 Task: Add a condition where "Channel Is not Chat transcript" in pending tickets.
Action: Mouse moved to (114, 370)
Screenshot: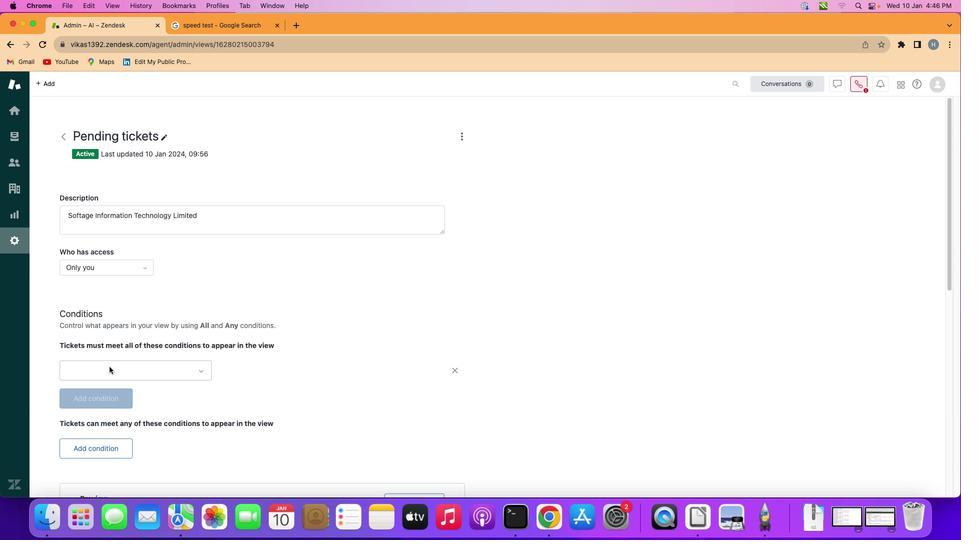 
Action: Mouse pressed left at (114, 370)
Screenshot: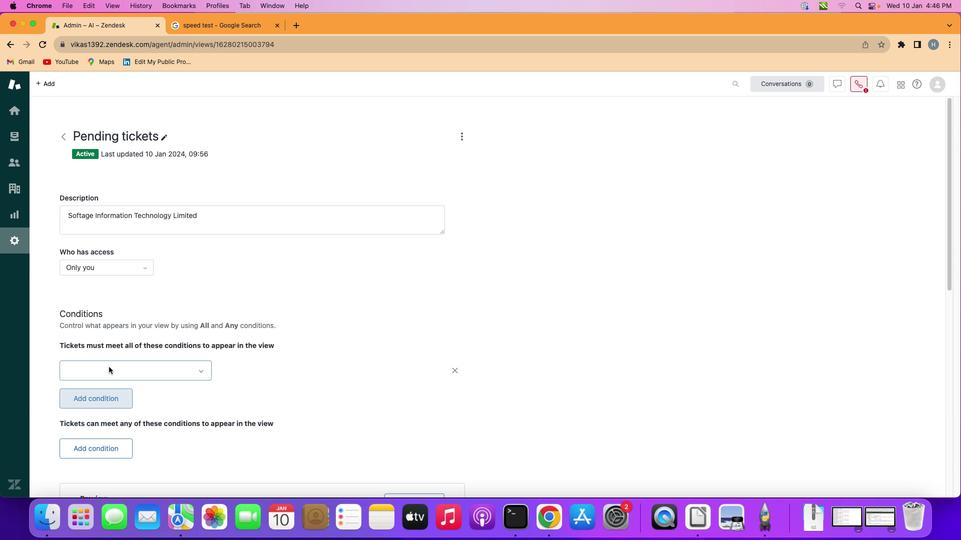
Action: Mouse moved to (150, 369)
Screenshot: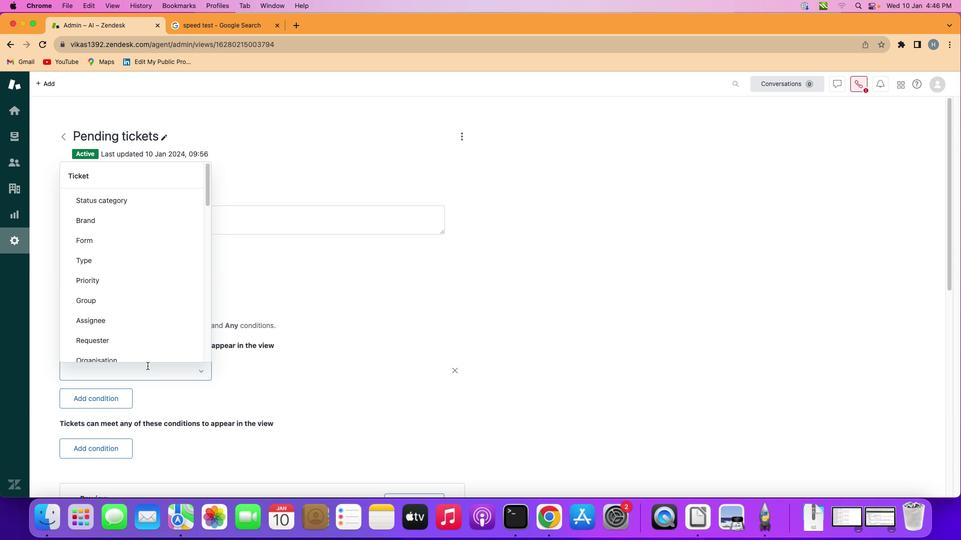 
Action: Mouse pressed left at (150, 369)
Screenshot: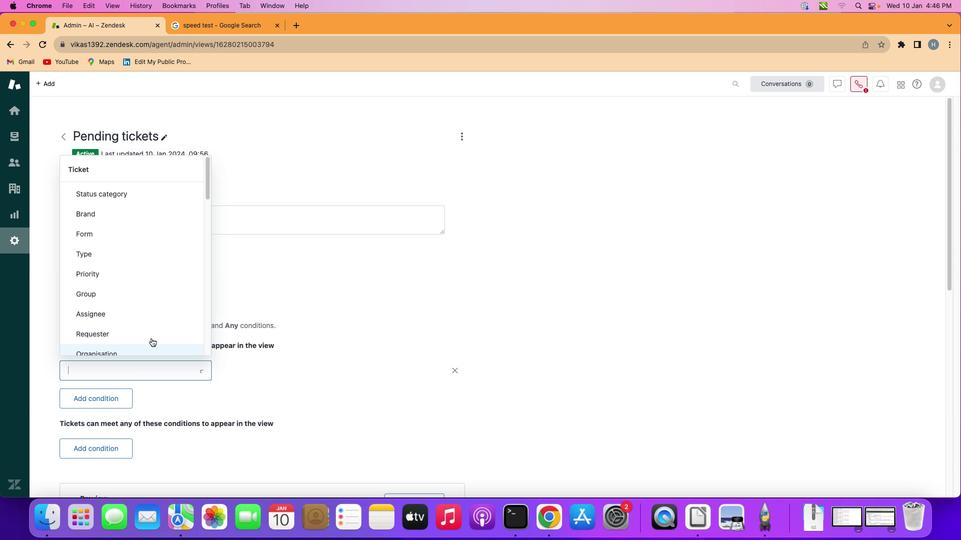
Action: Mouse moved to (156, 246)
Screenshot: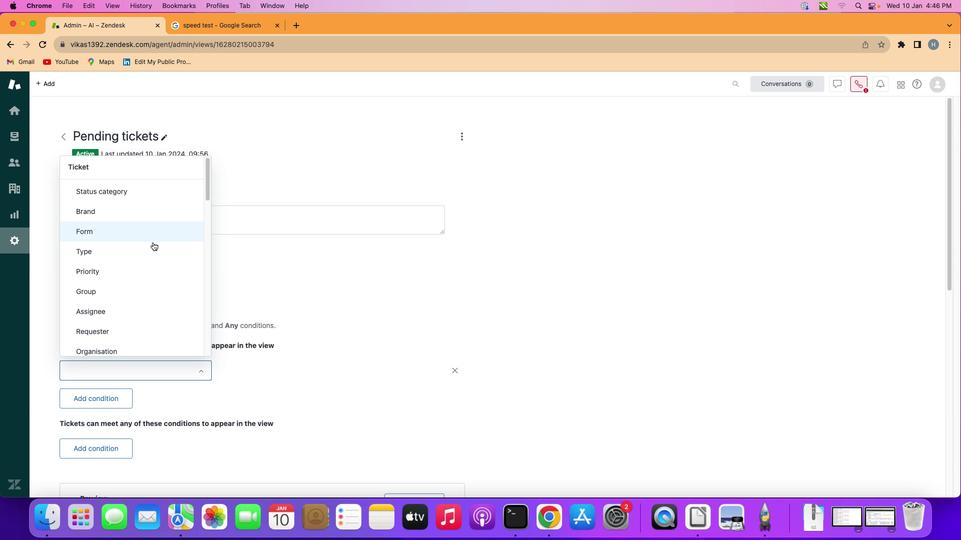 
Action: Mouse scrolled (156, 246) with delta (3, 3)
Screenshot: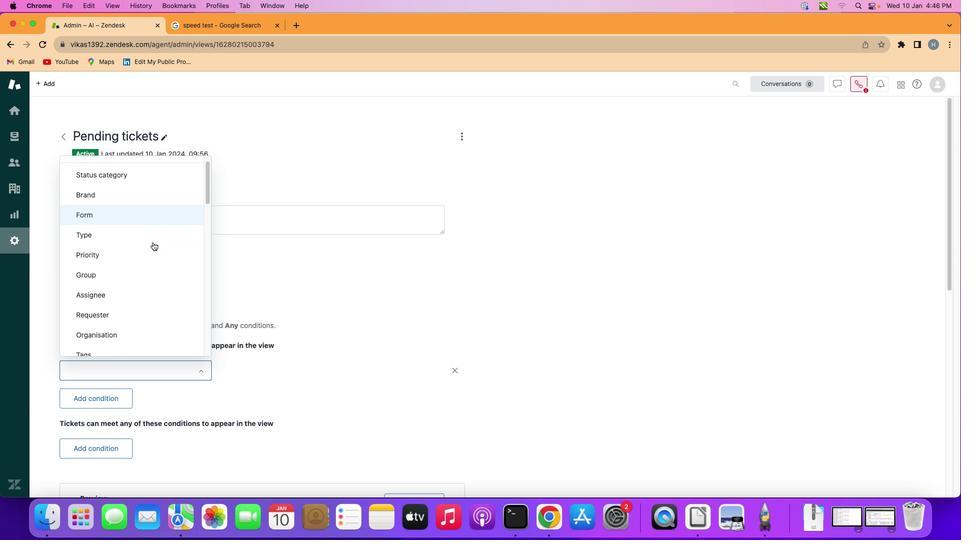 
Action: Mouse scrolled (156, 246) with delta (3, 3)
Screenshot: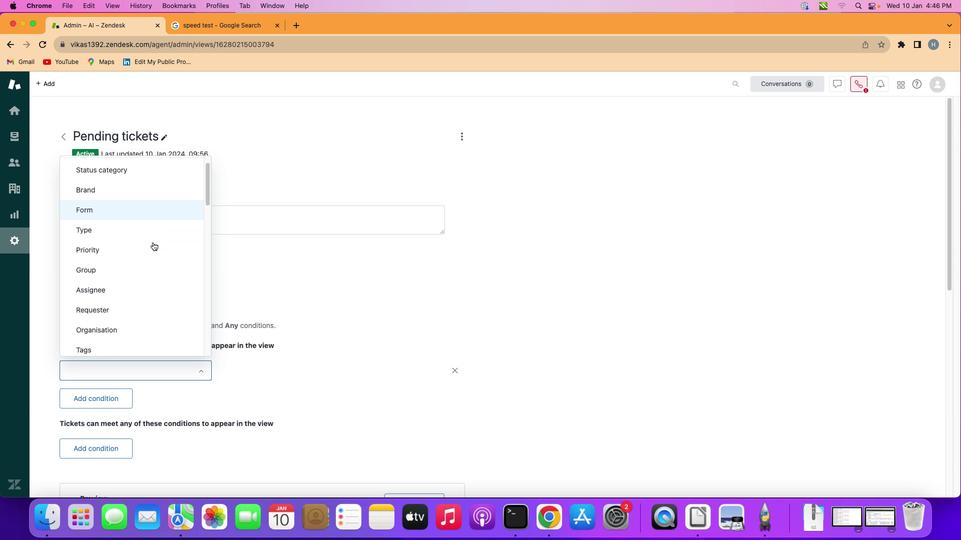 
Action: Mouse scrolled (156, 246) with delta (3, 3)
Screenshot: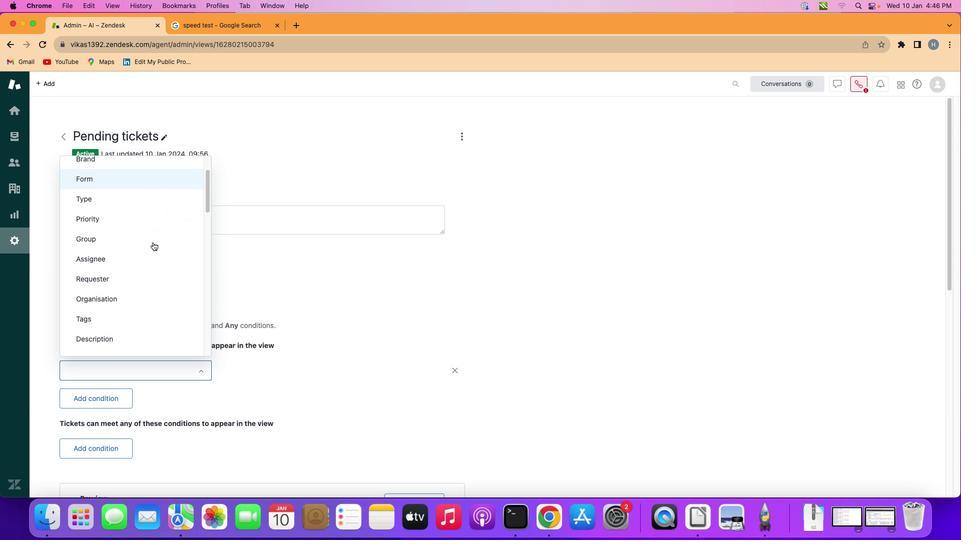 
Action: Mouse scrolled (156, 246) with delta (3, 3)
Screenshot: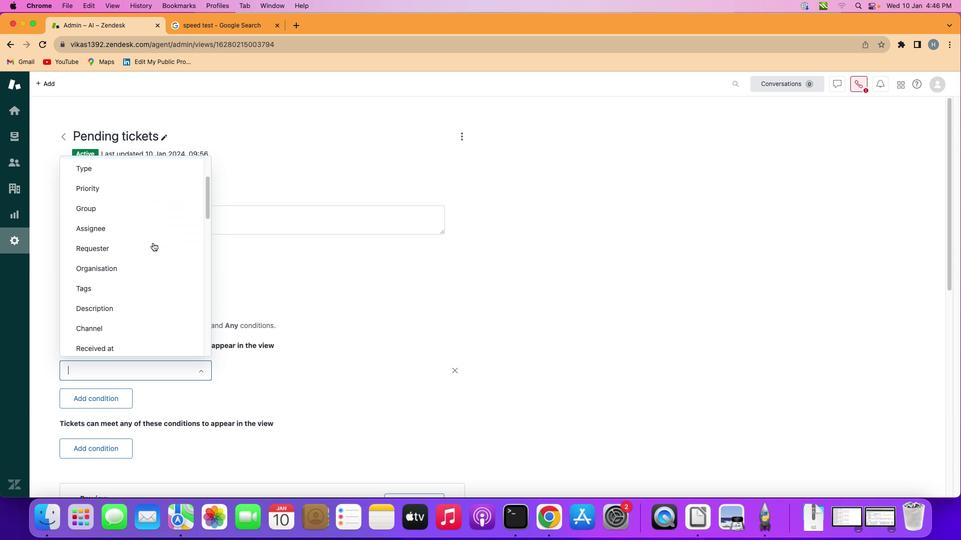 
Action: Mouse scrolled (156, 246) with delta (3, 3)
Screenshot: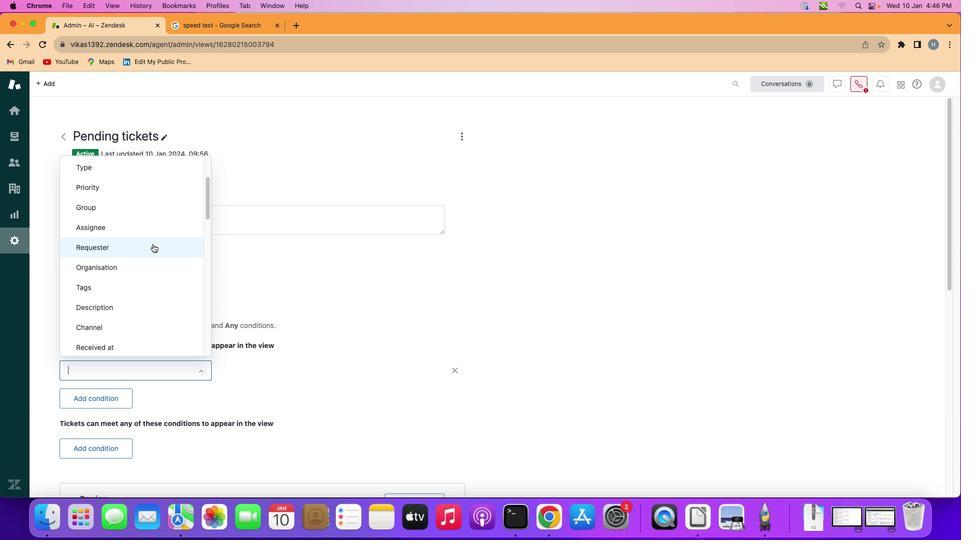 
Action: Mouse moved to (156, 248)
Screenshot: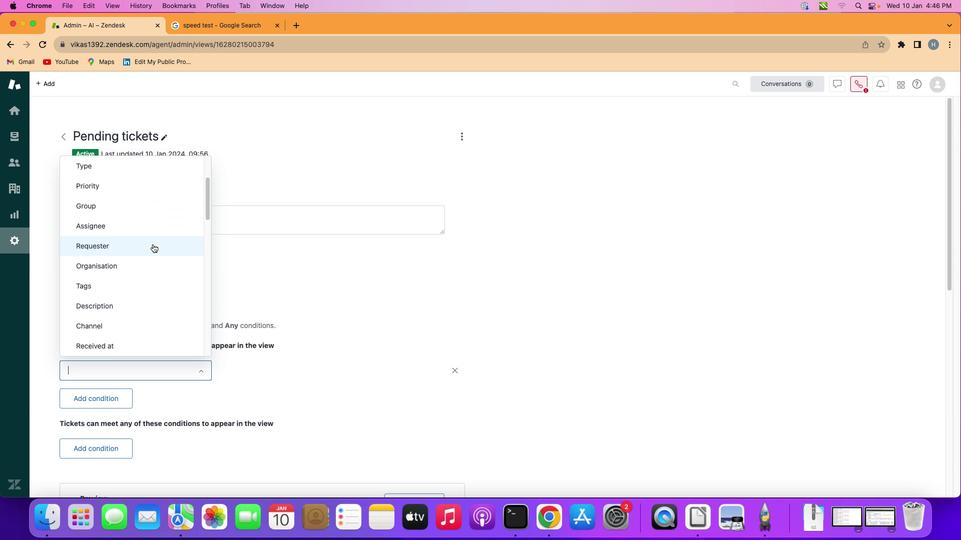 
Action: Mouse scrolled (156, 248) with delta (3, 3)
Screenshot: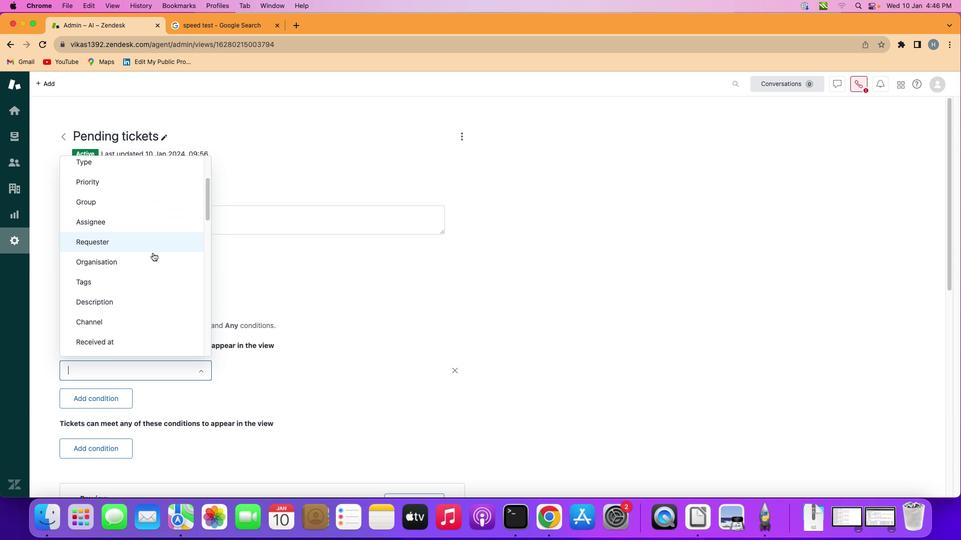 
Action: Mouse scrolled (156, 248) with delta (3, 3)
Screenshot: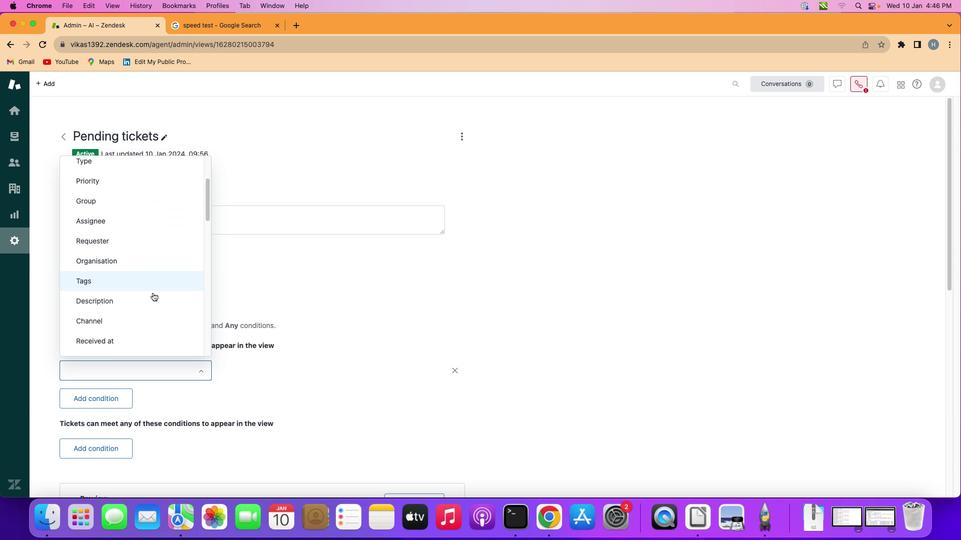 
Action: Mouse moved to (156, 321)
Screenshot: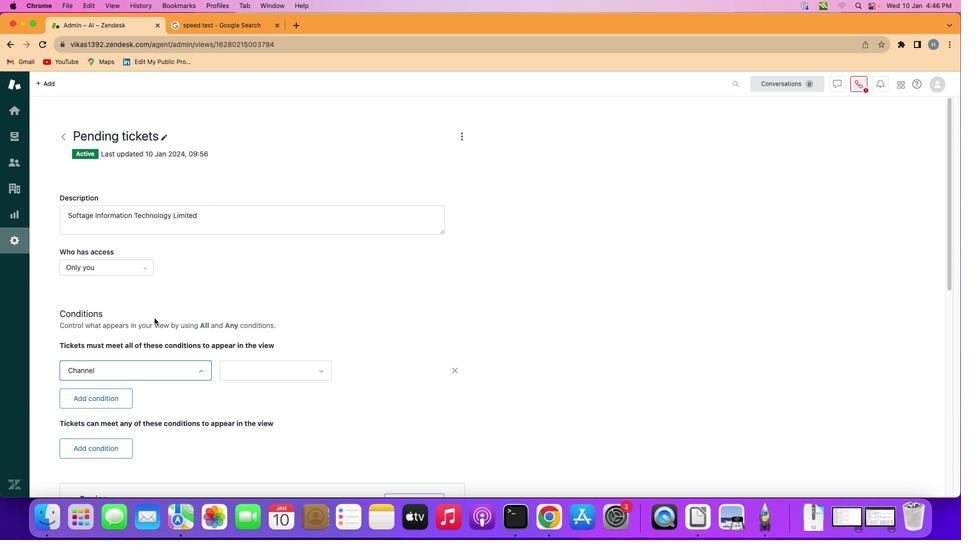 
Action: Mouse pressed left at (156, 321)
Screenshot: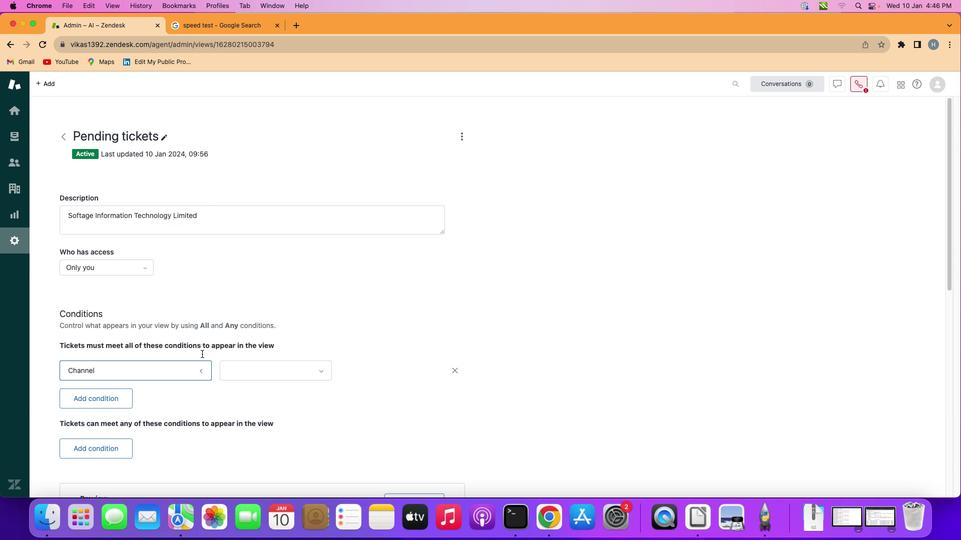 
Action: Mouse moved to (268, 373)
Screenshot: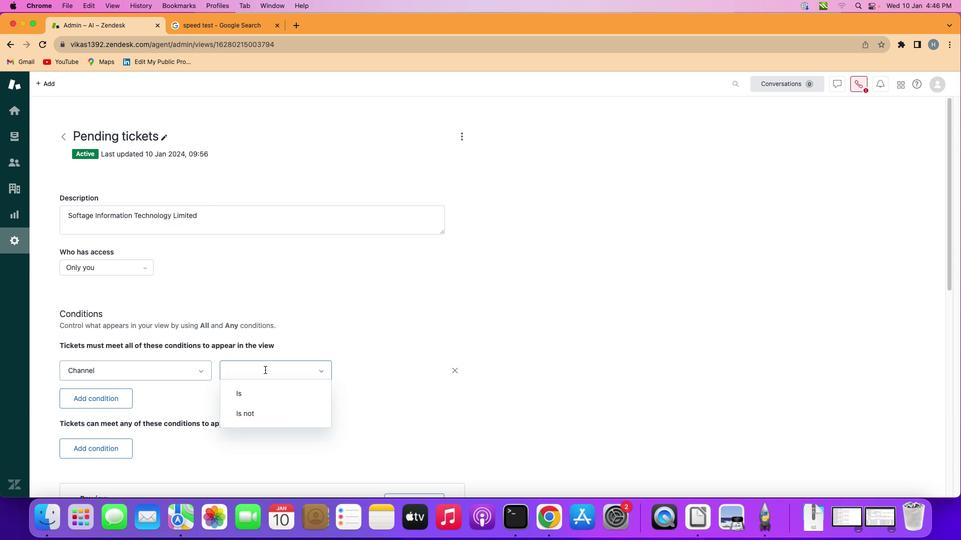 
Action: Mouse pressed left at (268, 373)
Screenshot: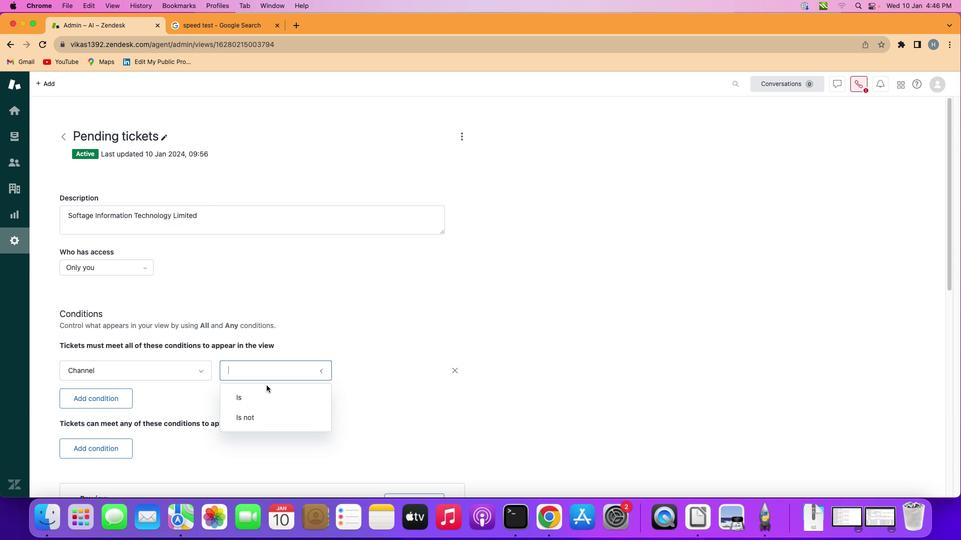 
Action: Mouse moved to (271, 421)
Screenshot: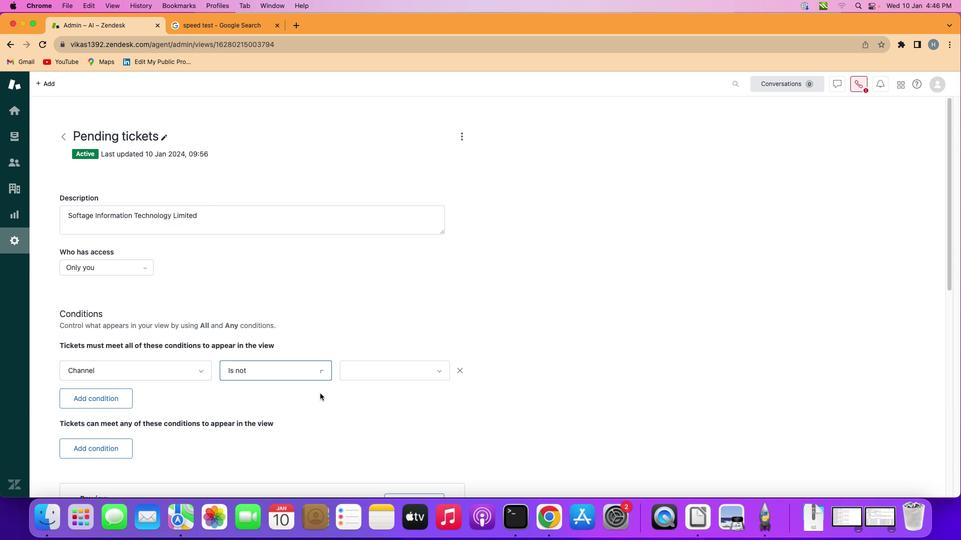 
Action: Mouse pressed left at (271, 421)
Screenshot: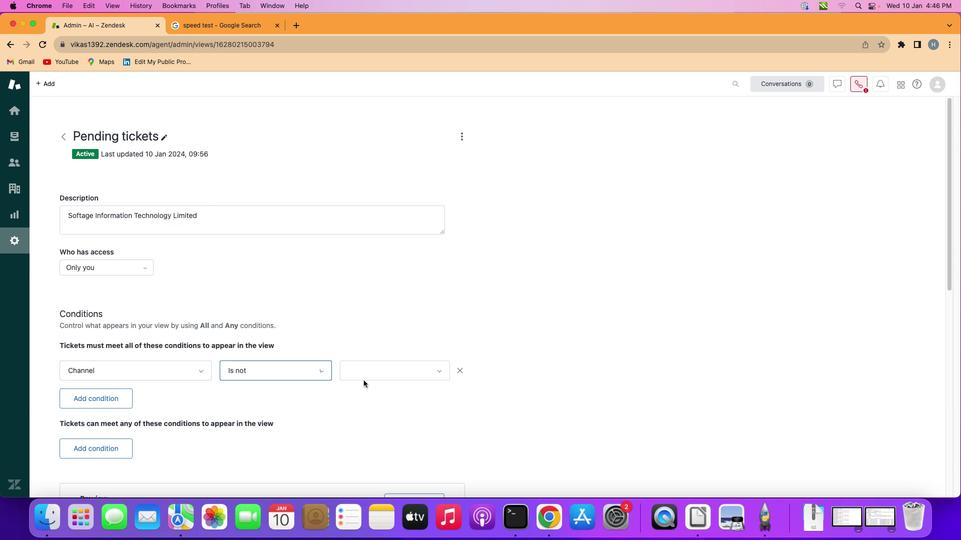 
Action: Mouse moved to (380, 372)
Screenshot: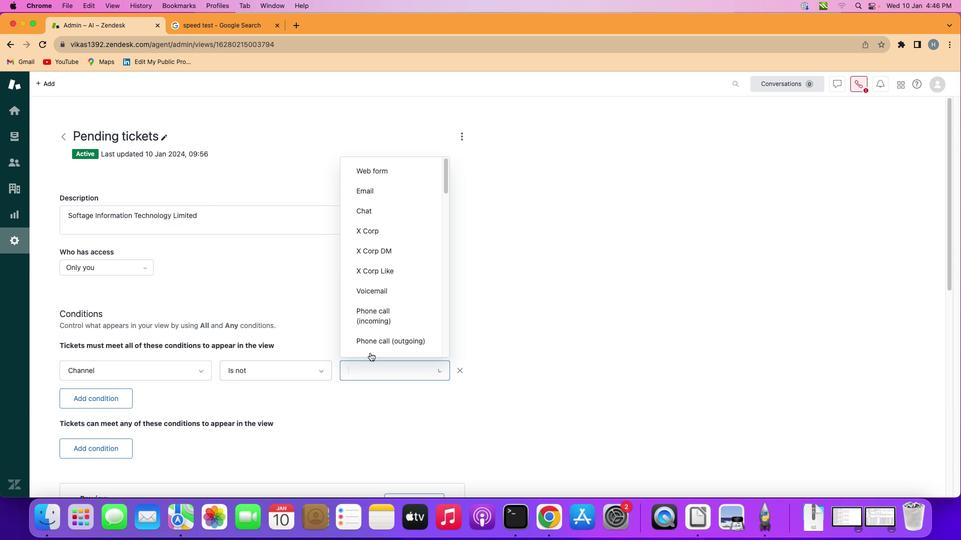 
Action: Mouse pressed left at (380, 372)
Screenshot: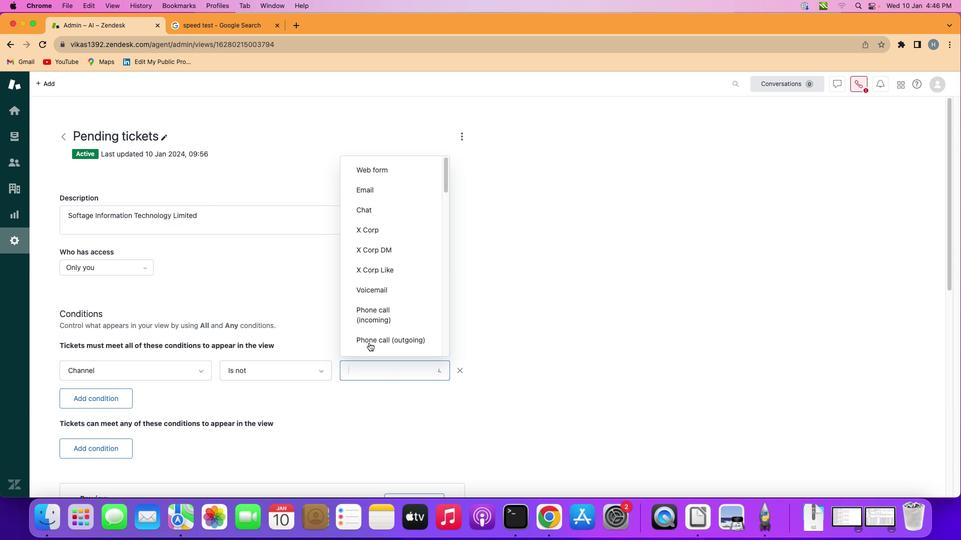 
Action: Mouse moved to (403, 271)
Screenshot: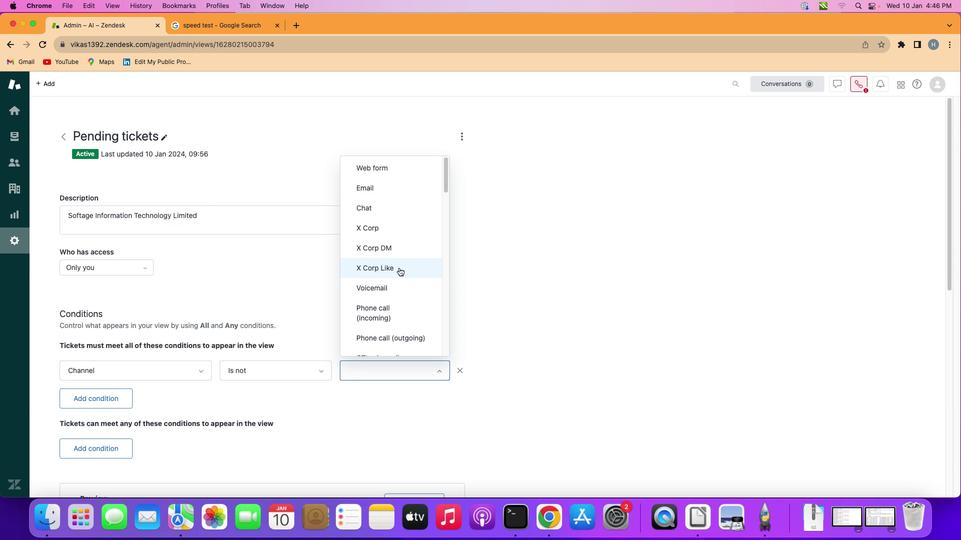
Action: Mouse scrolled (403, 271) with delta (3, 3)
Screenshot: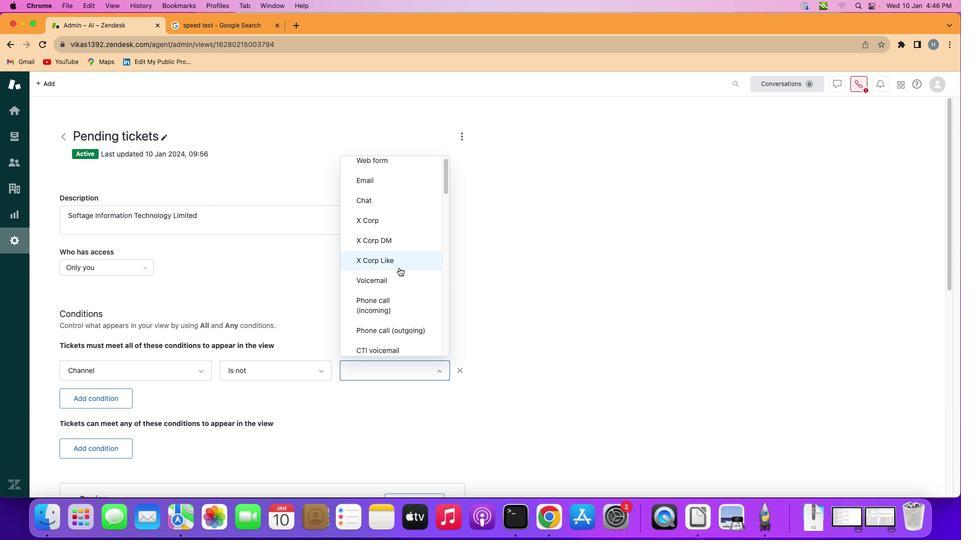 
Action: Mouse scrolled (403, 271) with delta (3, 3)
Screenshot: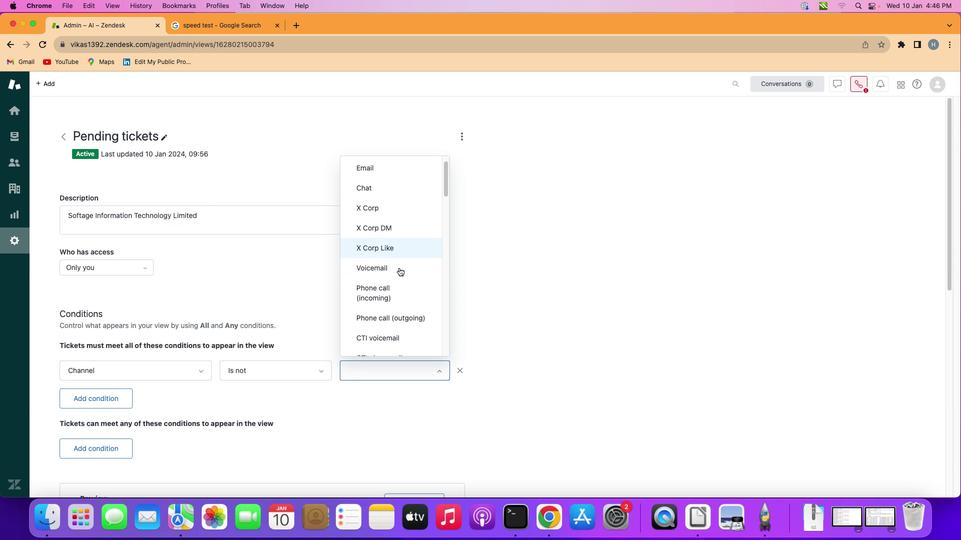 
Action: Mouse scrolled (403, 271) with delta (3, 3)
Screenshot: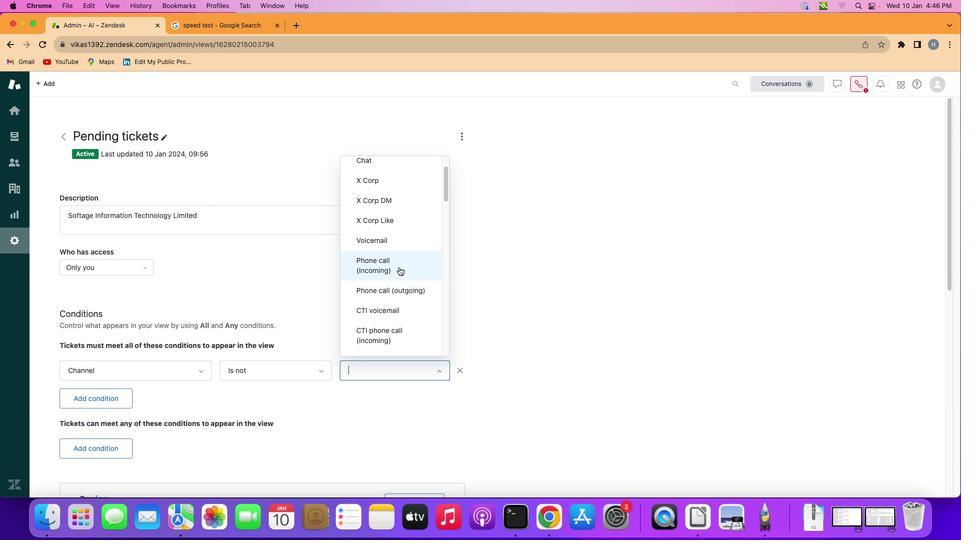 
Action: Mouse scrolled (403, 271) with delta (3, 3)
Screenshot: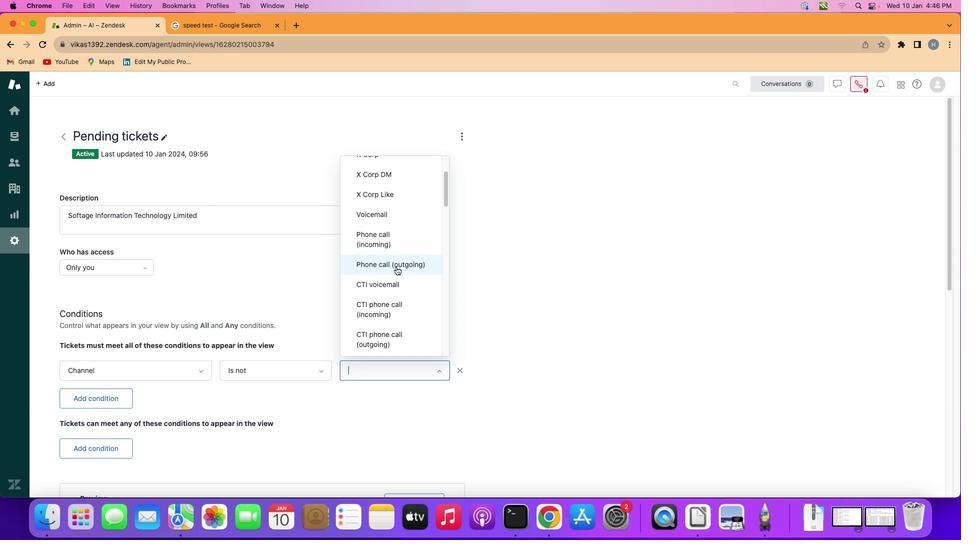 
Action: Mouse scrolled (403, 271) with delta (3, 3)
Screenshot: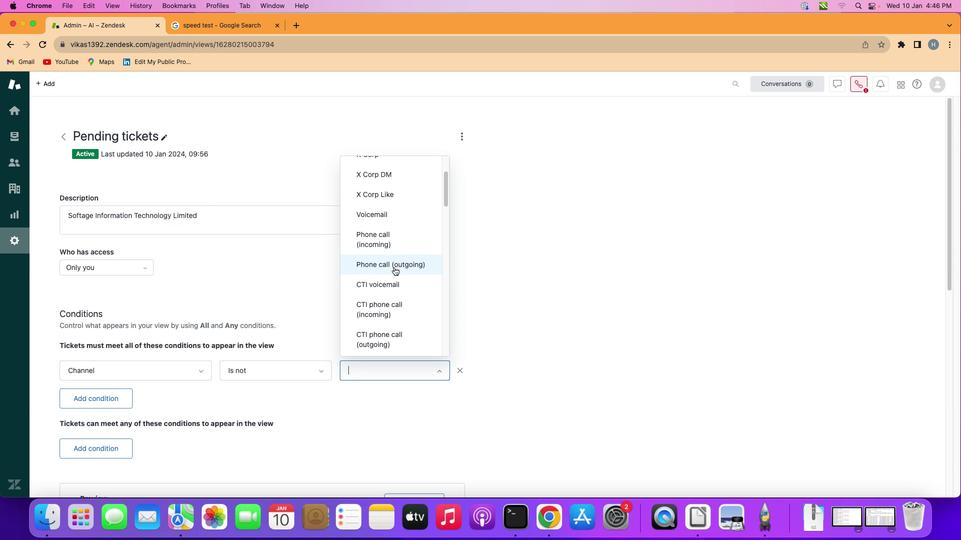 
Action: Mouse moved to (397, 270)
Screenshot: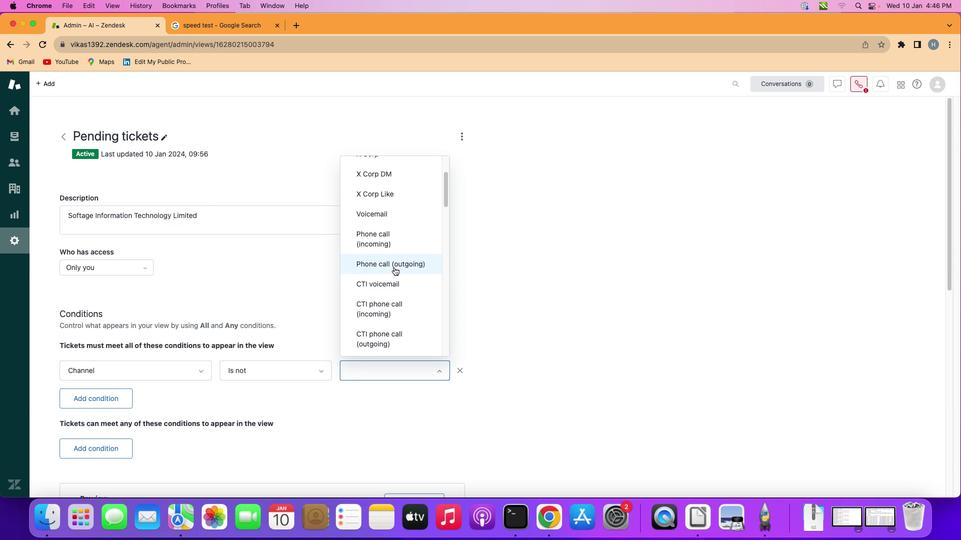 
Action: Mouse scrolled (397, 270) with delta (3, 3)
Screenshot: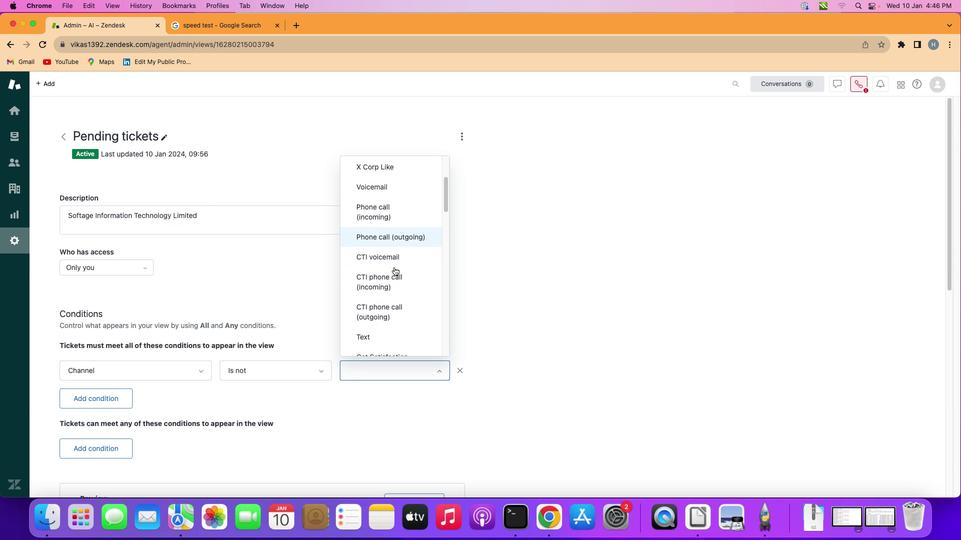 
Action: Mouse scrolled (397, 270) with delta (3, 3)
Screenshot: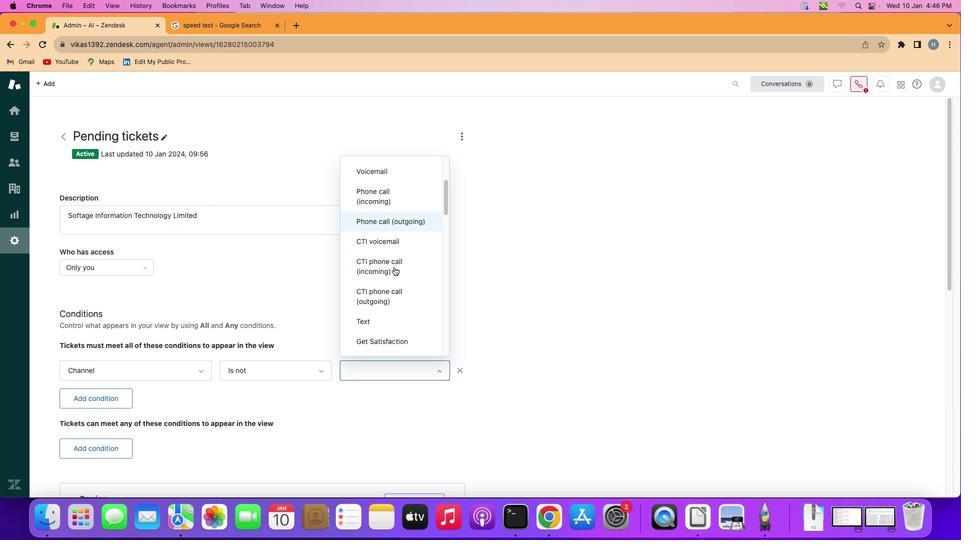 
Action: Mouse scrolled (397, 270) with delta (3, 3)
Screenshot: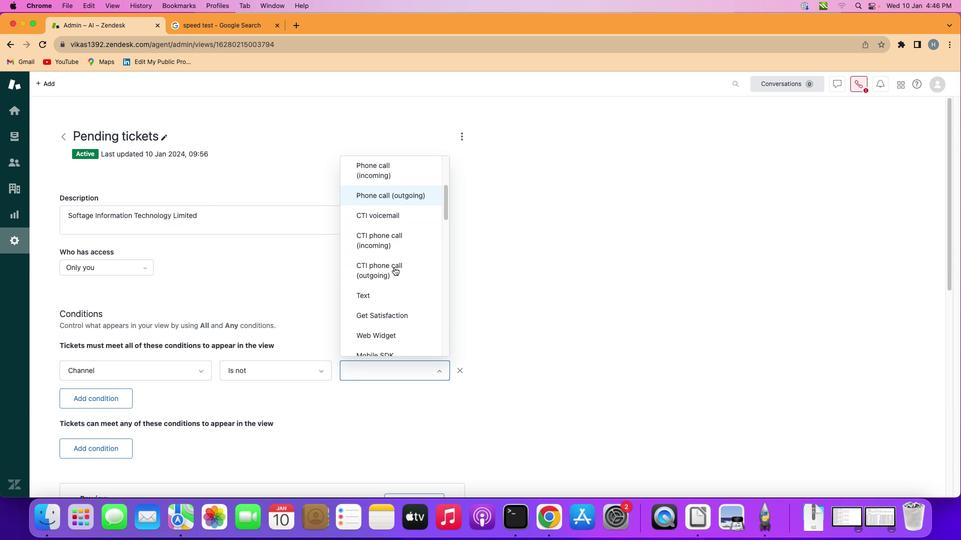 
Action: Mouse scrolled (397, 270) with delta (3, 3)
Screenshot: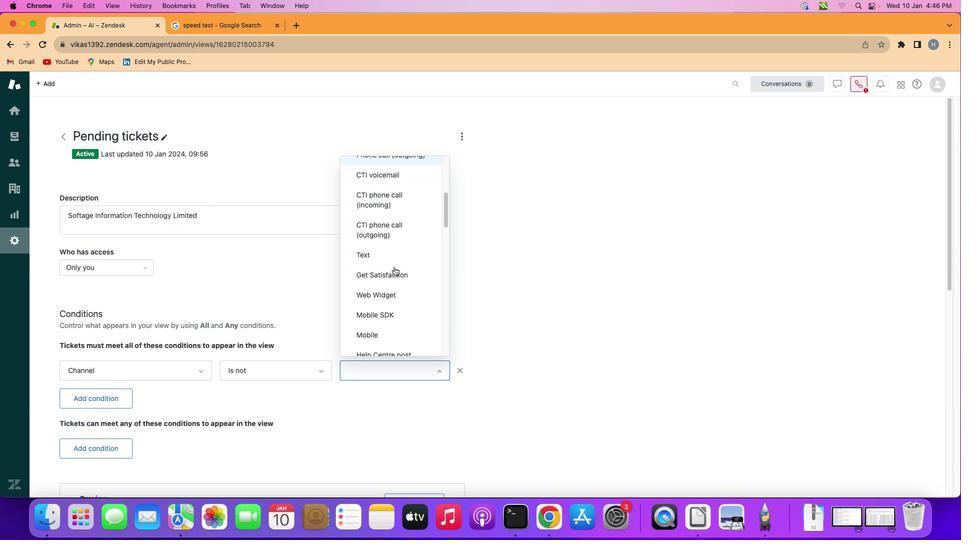 
Action: Mouse scrolled (397, 270) with delta (3, 2)
Screenshot: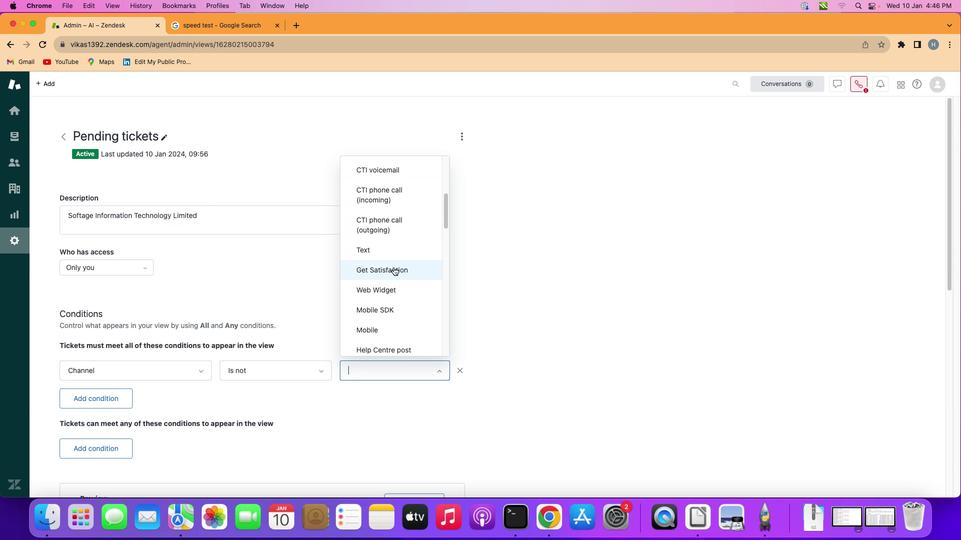 
Action: Mouse moved to (397, 271)
Screenshot: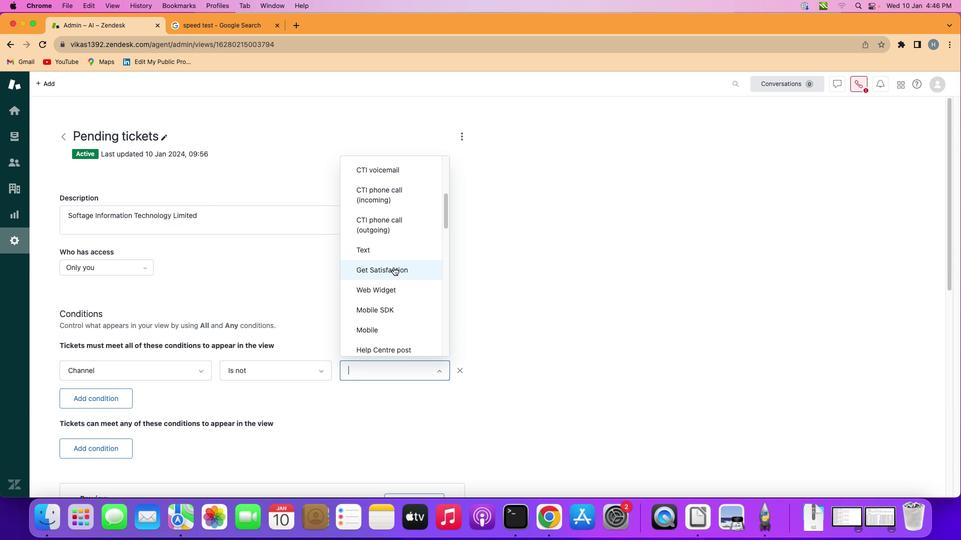 
Action: Mouse scrolled (397, 271) with delta (3, 3)
Screenshot: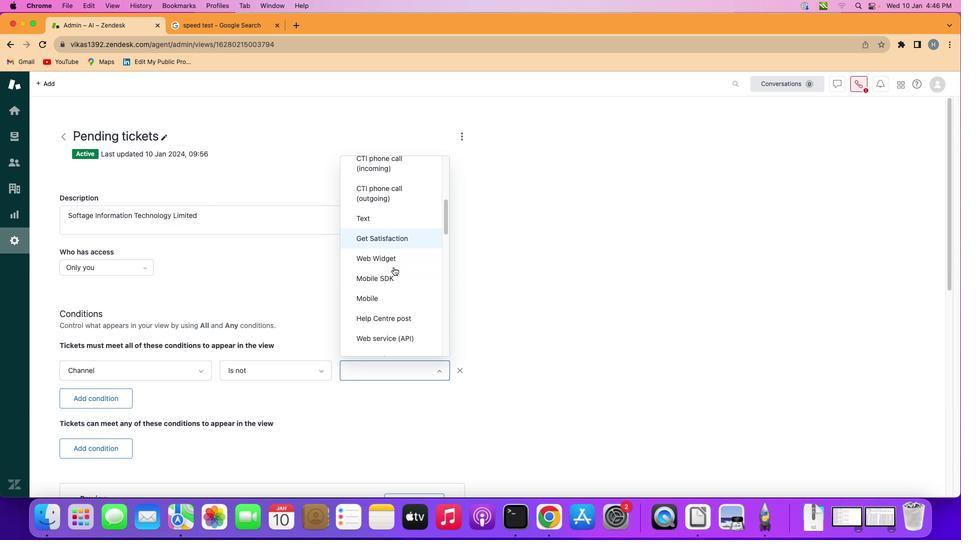 
Action: Mouse scrolled (397, 271) with delta (3, 3)
Screenshot: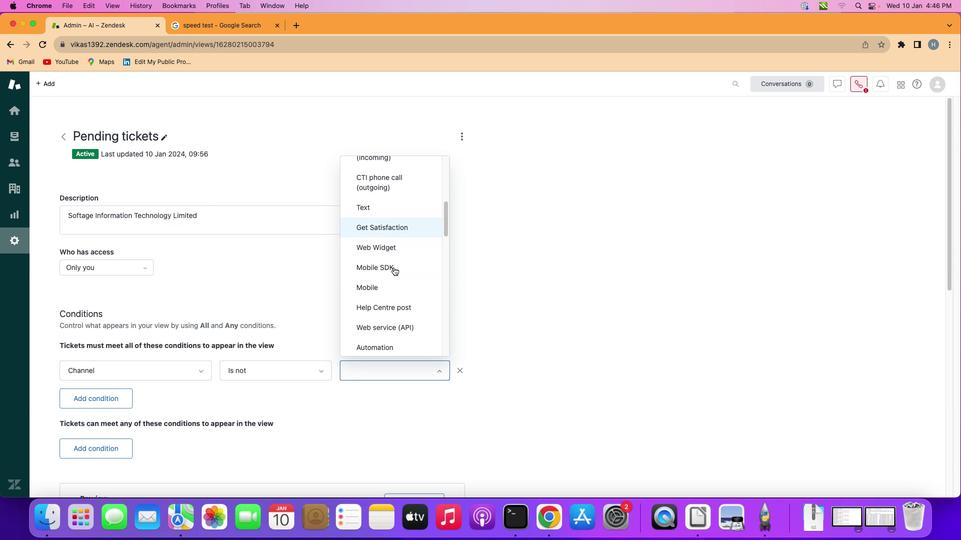 
Action: Mouse scrolled (397, 271) with delta (3, 3)
Screenshot: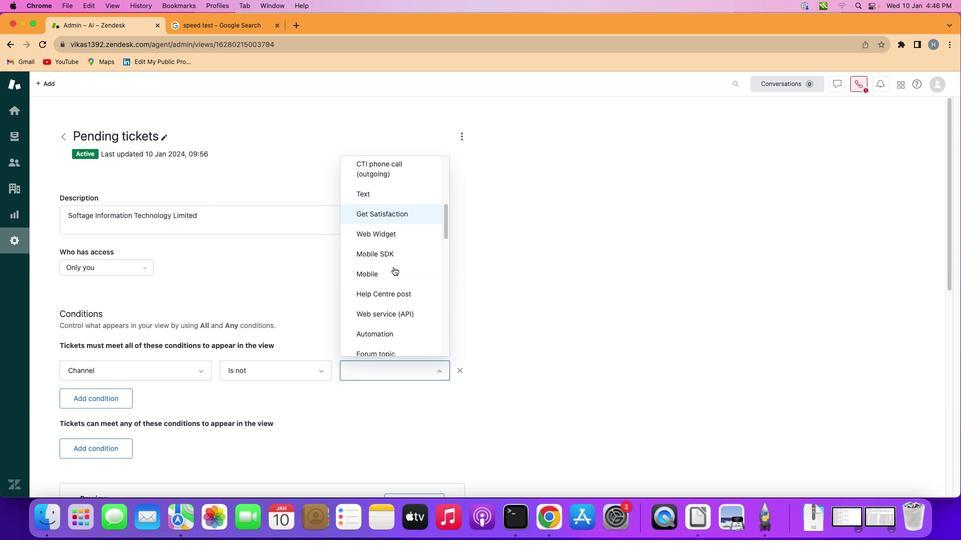 
Action: Mouse scrolled (397, 271) with delta (3, 3)
Screenshot: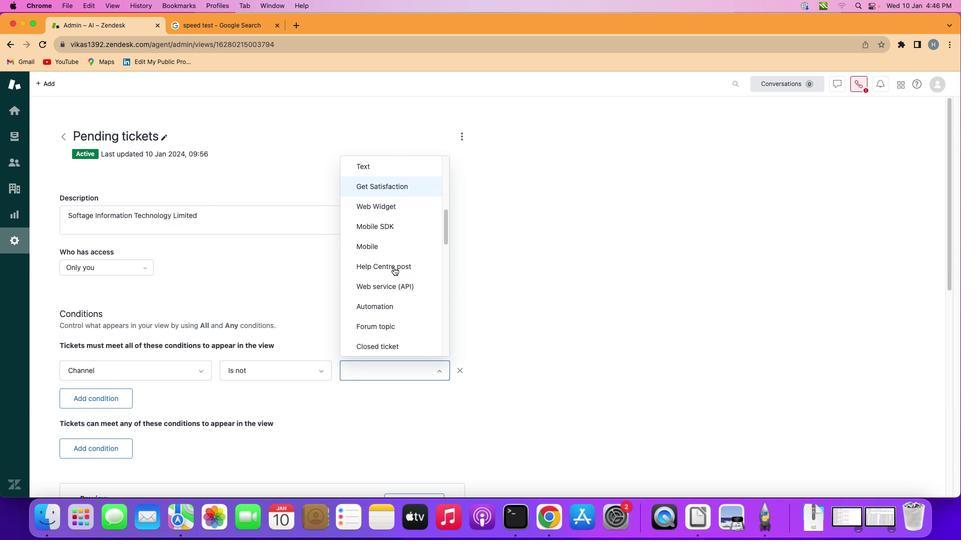 
Action: Mouse scrolled (397, 271) with delta (3, 3)
Screenshot: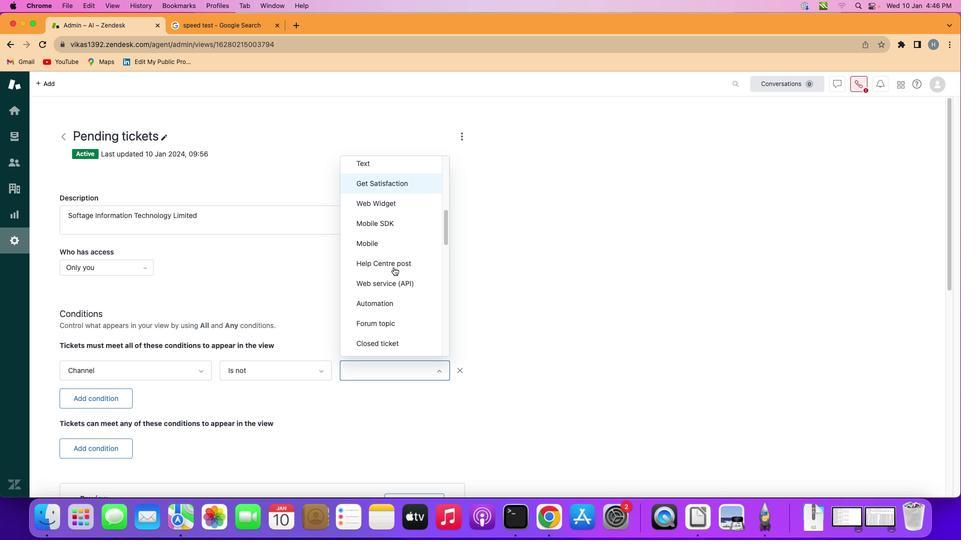 
Action: Mouse scrolled (397, 271) with delta (3, 3)
Screenshot: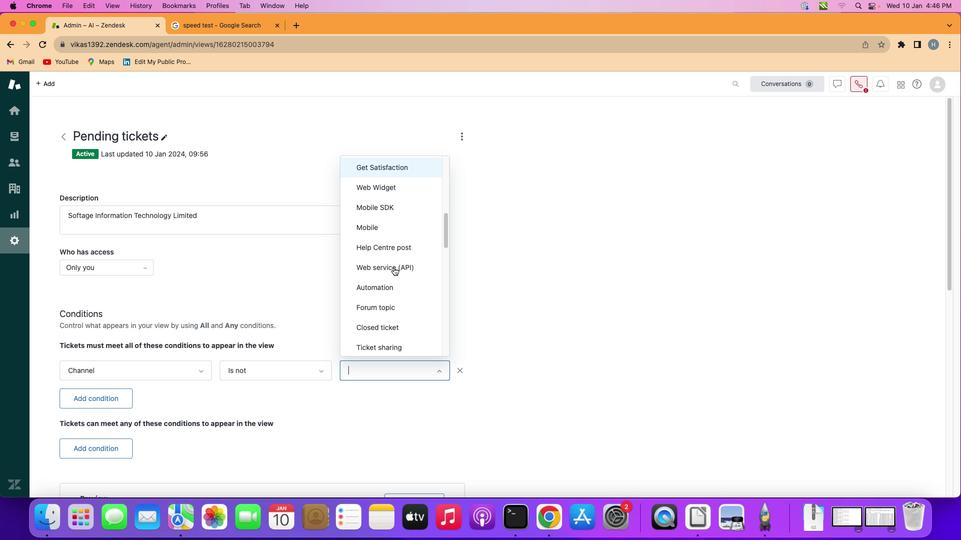 
Action: Mouse scrolled (397, 271) with delta (3, 3)
Screenshot: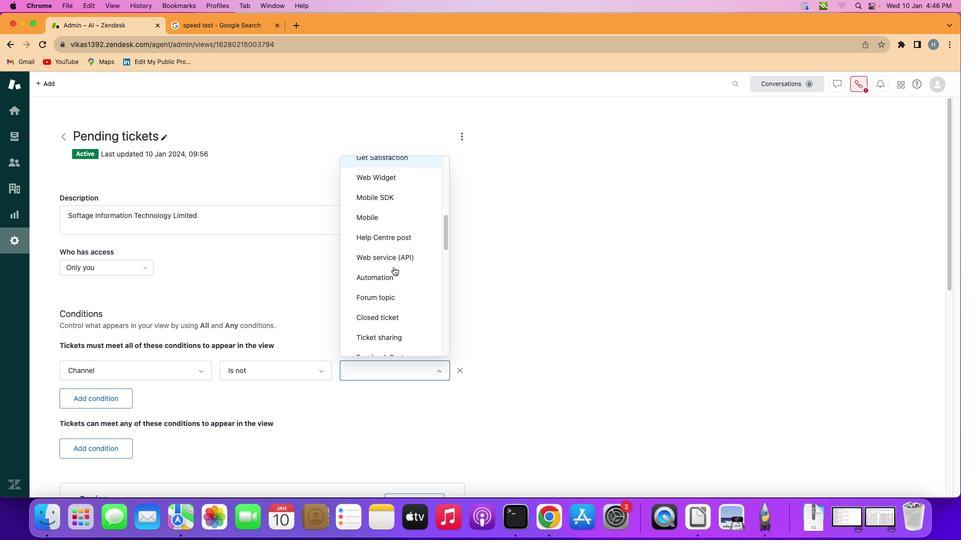 
Action: Mouse scrolled (397, 271) with delta (3, 3)
Screenshot: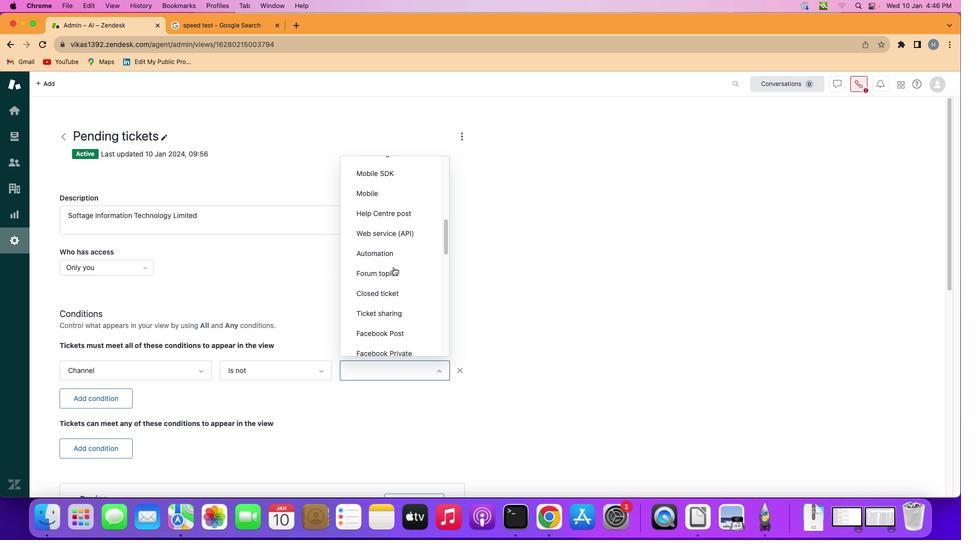 
Action: Mouse scrolled (397, 271) with delta (3, 3)
Screenshot: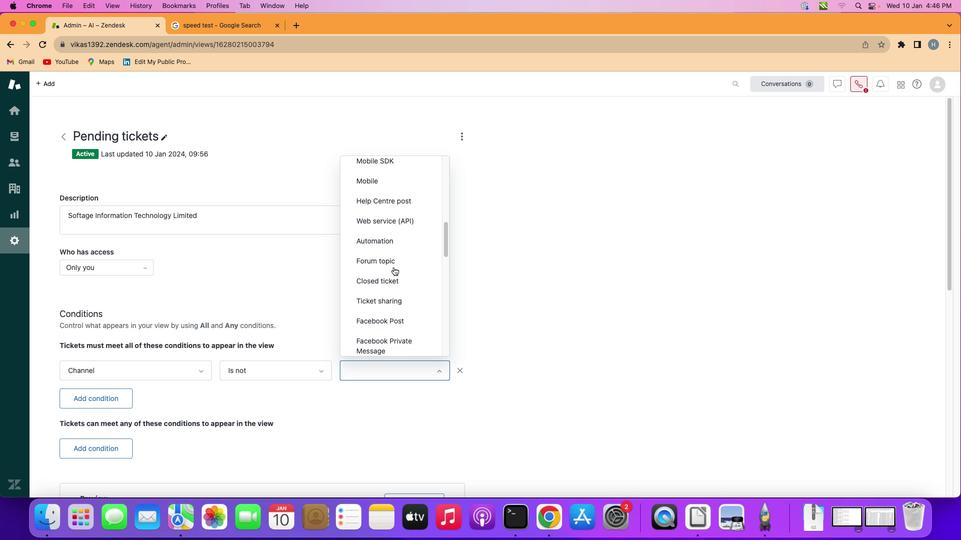 
Action: Mouse scrolled (397, 271) with delta (3, 3)
Screenshot: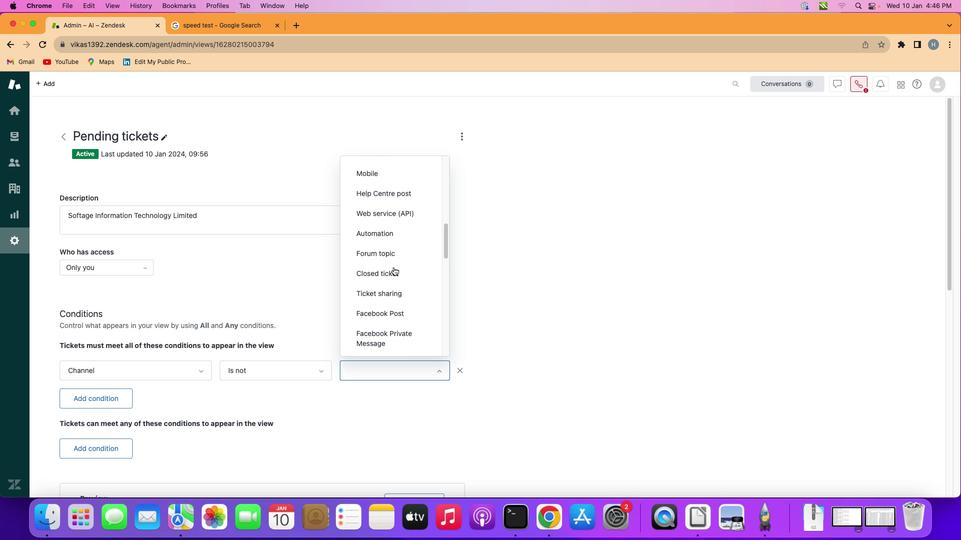 
Action: Mouse scrolled (397, 271) with delta (3, 3)
Screenshot: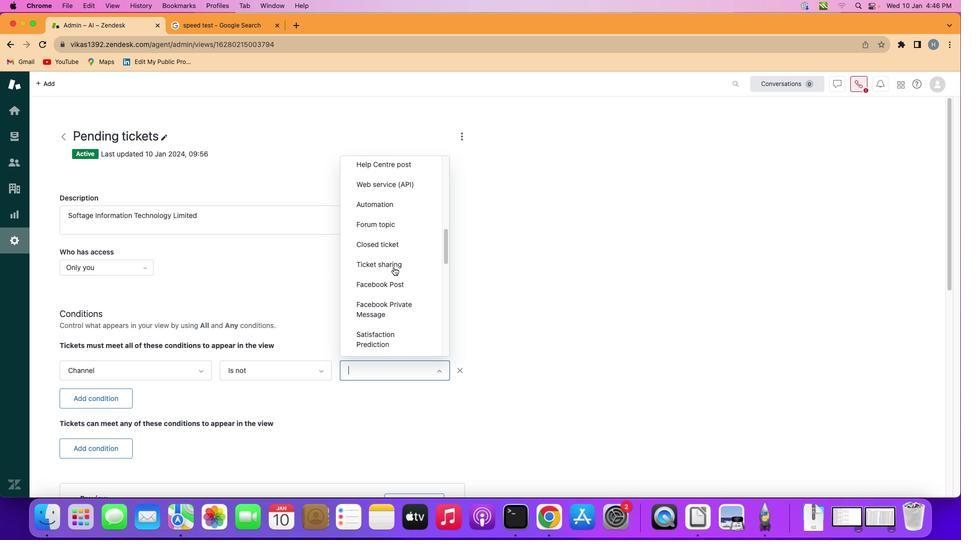 
Action: Mouse scrolled (397, 271) with delta (3, 3)
Screenshot: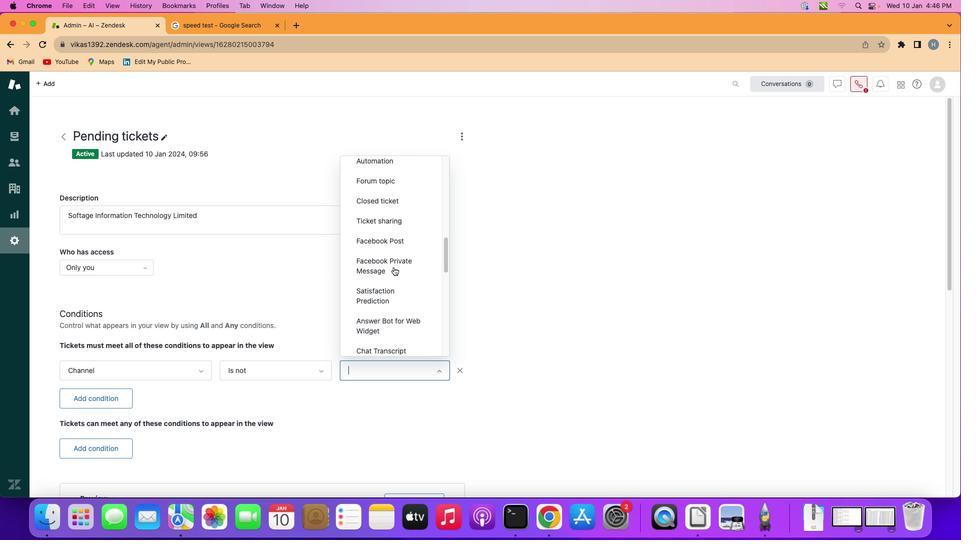 
Action: Mouse scrolled (397, 271) with delta (3, 3)
Screenshot: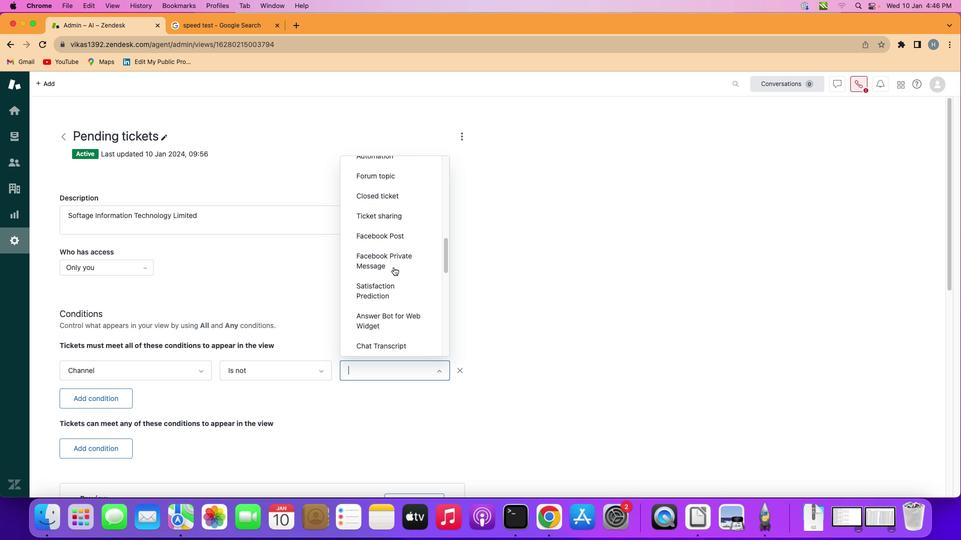 
Action: Mouse scrolled (397, 271) with delta (3, 2)
Screenshot: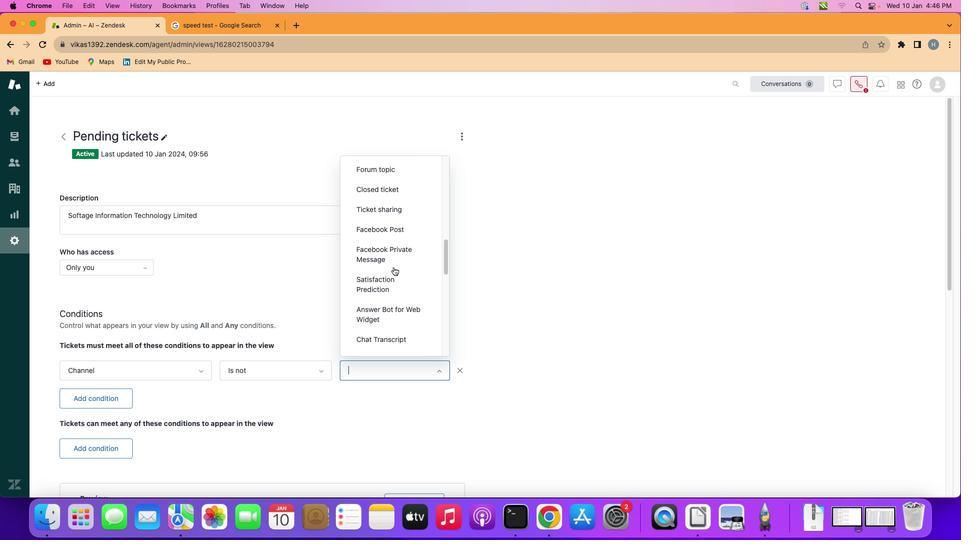 
Action: Mouse scrolled (397, 271) with delta (3, 3)
Screenshot: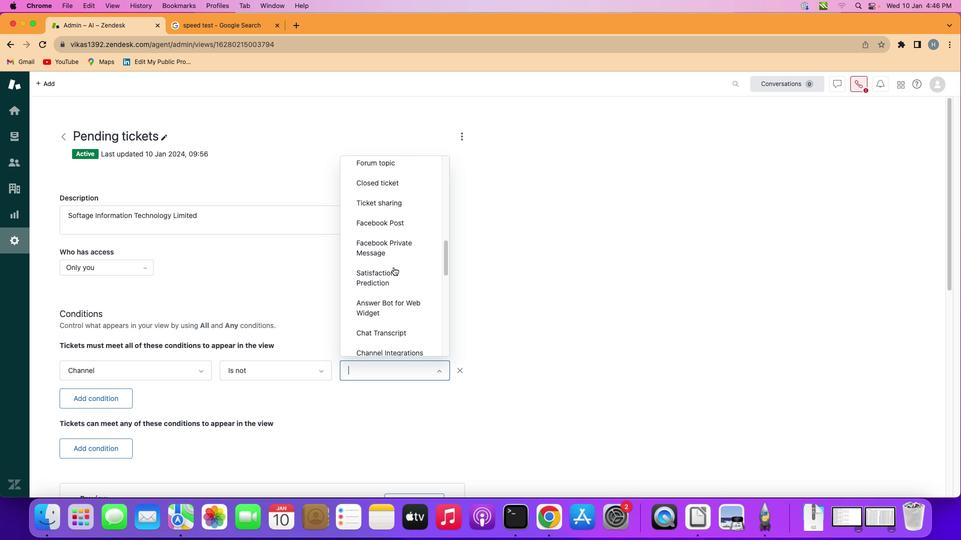 
Action: Mouse scrolled (397, 271) with delta (3, 3)
Screenshot: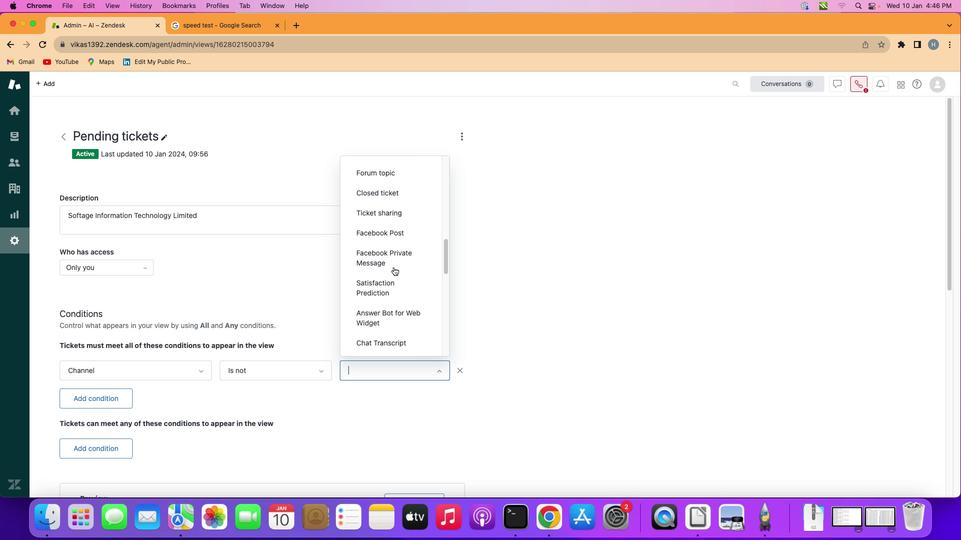 
Action: Mouse scrolled (397, 271) with delta (3, 3)
Screenshot: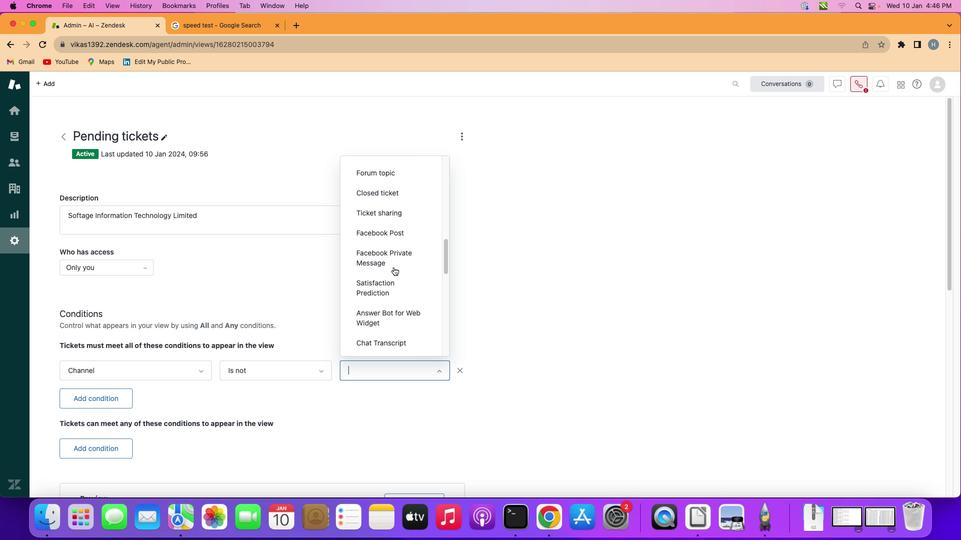 
Action: Mouse scrolled (397, 271) with delta (3, 4)
Screenshot: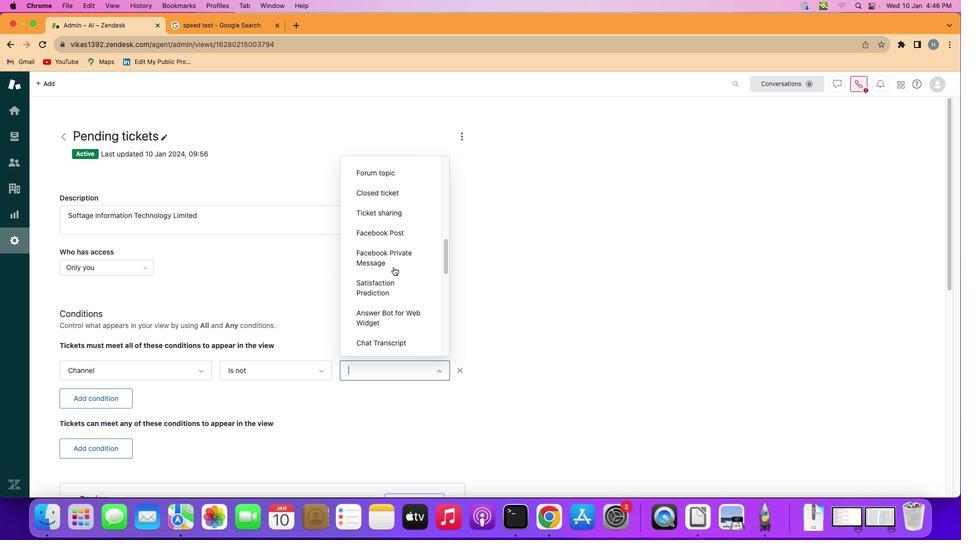 
Action: Mouse scrolled (397, 271) with delta (3, 3)
Screenshot: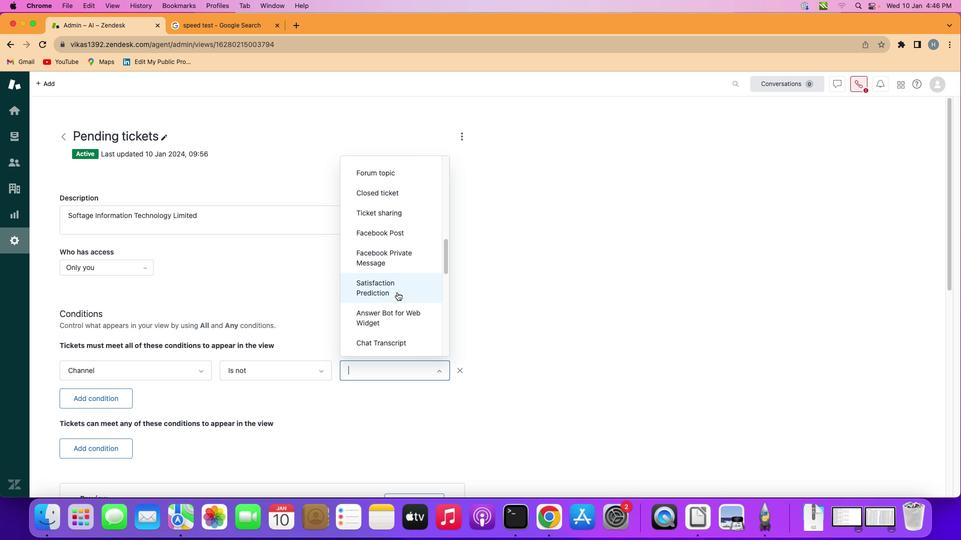 
Action: Mouse moved to (400, 341)
Screenshot: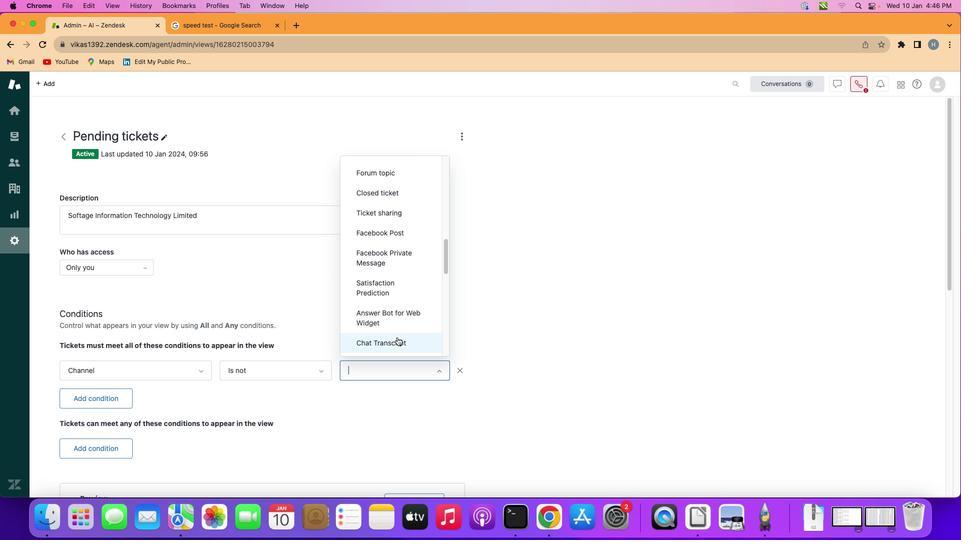 
Action: Mouse pressed left at (400, 341)
Screenshot: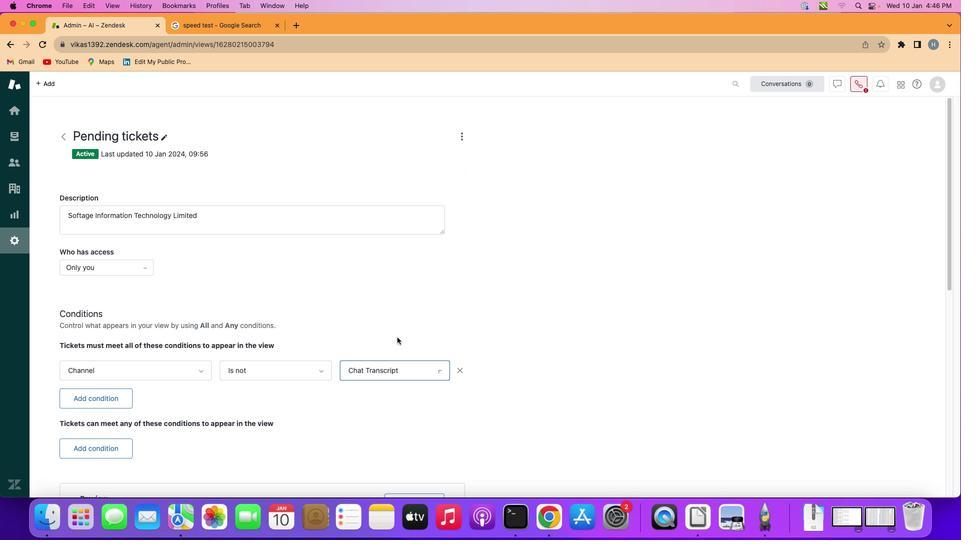 
Action: Mouse moved to (385, 289)
Screenshot: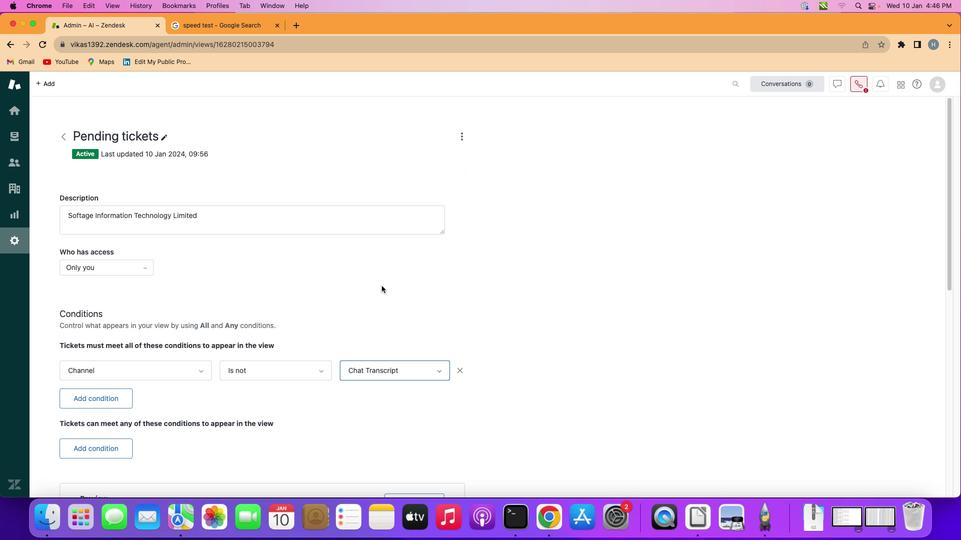 
